 Task: Set and save  "Set and save  QP" for "H.264/MPEG-4 Part 10/AVC encoder (x264 10-bit)" to 23.
Action: Mouse moved to (95, 10)
Screenshot: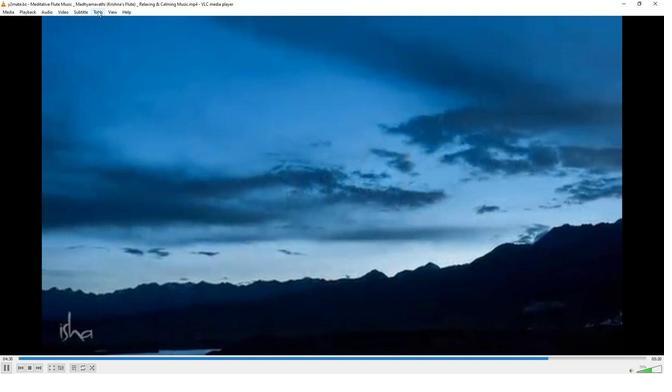 
Action: Mouse pressed left at (95, 10)
Screenshot: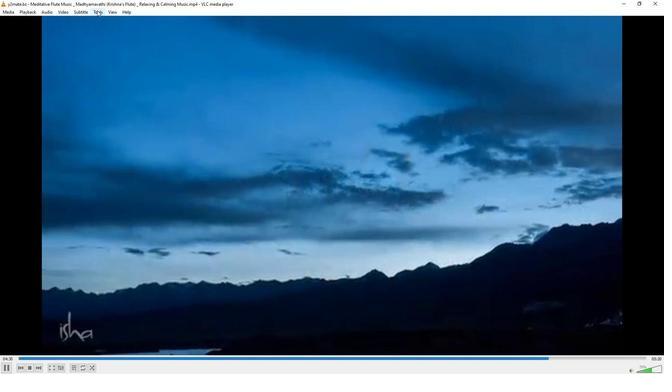 
Action: Mouse moved to (103, 92)
Screenshot: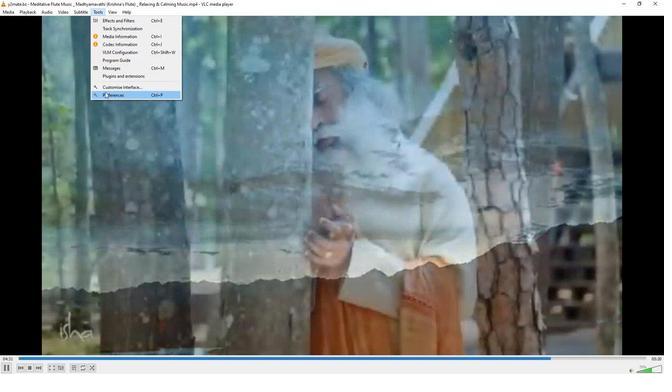 
Action: Mouse pressed left at (103, 92)
Screenshot: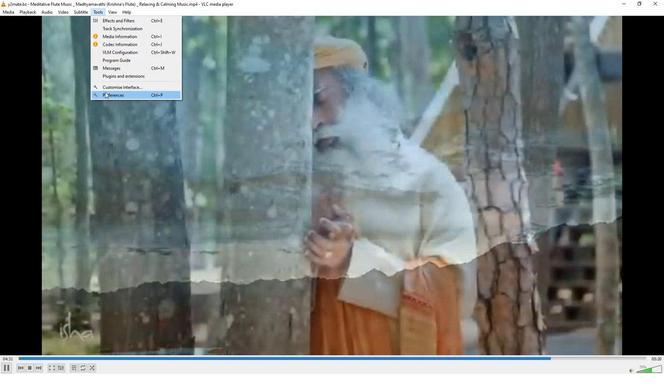 
Action: Mouse moved to (222, 303)
Screenshot: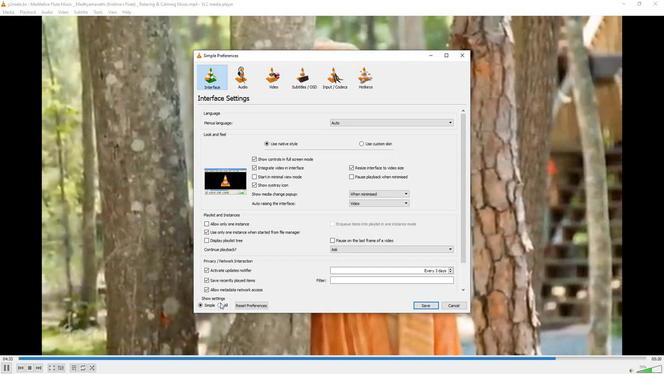 
Action: Mouse pressed left at (222, 303)
Screenshot: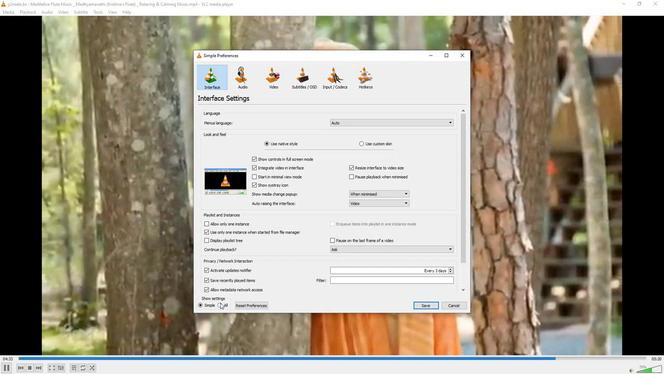 
Action: Mouse moved to (214, 235)
Screenshot: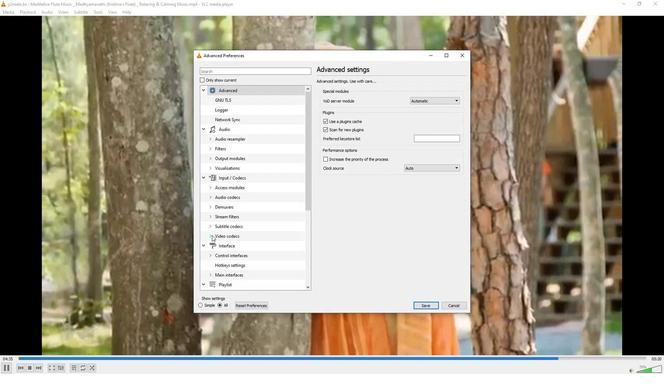 
Action: Mouse pressed left at (214, 235)
Screenshot: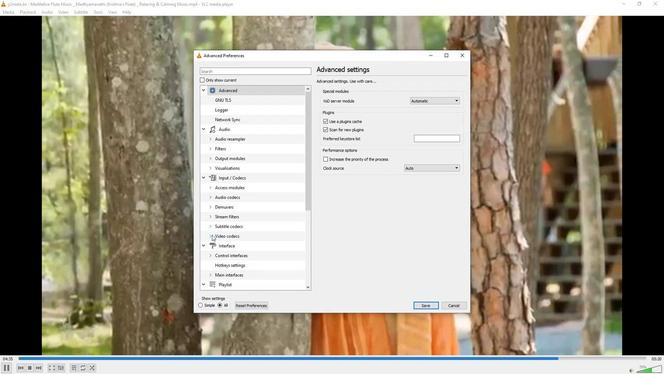 
Action: Mouse moved to (222, 237)
Screenshot: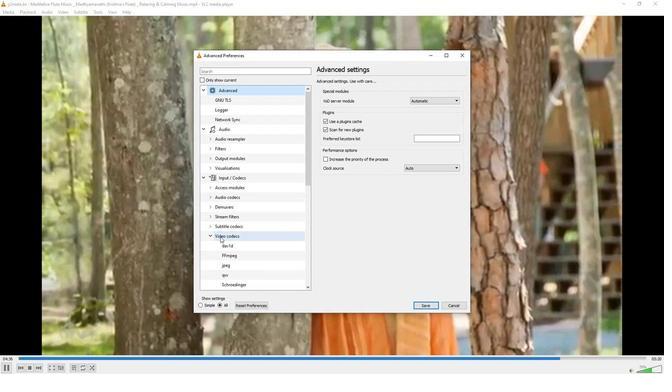 
Action: Mouse scrolled (222, 236) with delta (0, 0)
Screenshot: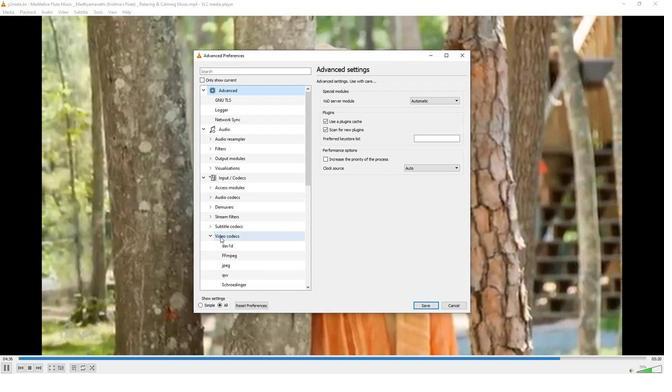 
Action: Mouse moved to (222, 237)
Screenshot: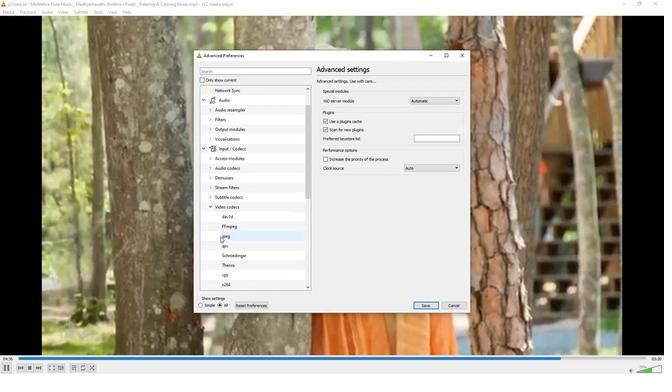 
Action: Mouse scrolled (222, 237) with delta (0, 0)
Screenshot: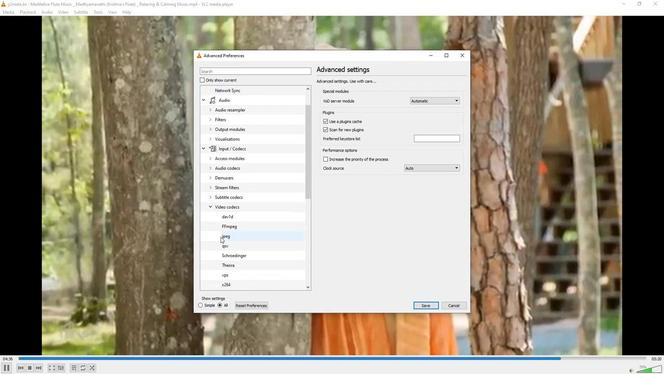 
Action: Mouse scrolled (222, 237) with delta (0, 0)
Screenshot: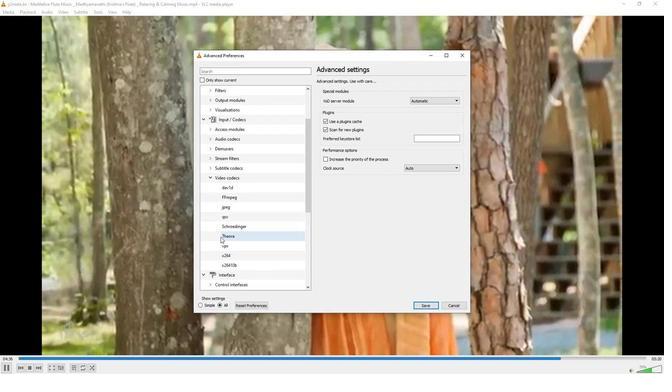 
Action: Mouse moved to (229, 235)
Screenshot: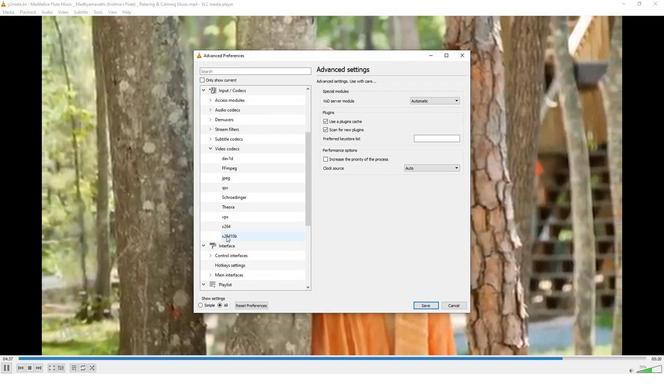 
Action: Mouse pressed left at (229, 235)
Screenshot: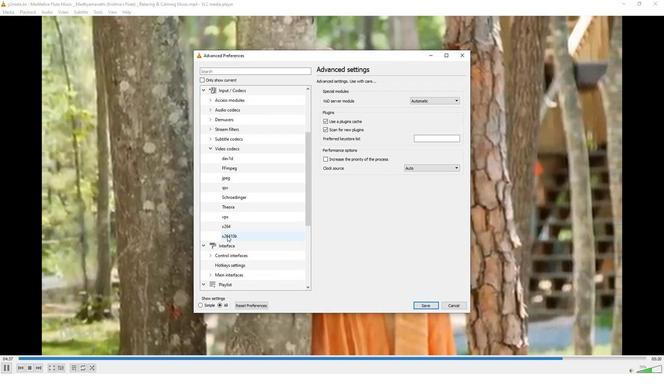 
Action: Mouse moved to (348, 251)
Screenshot: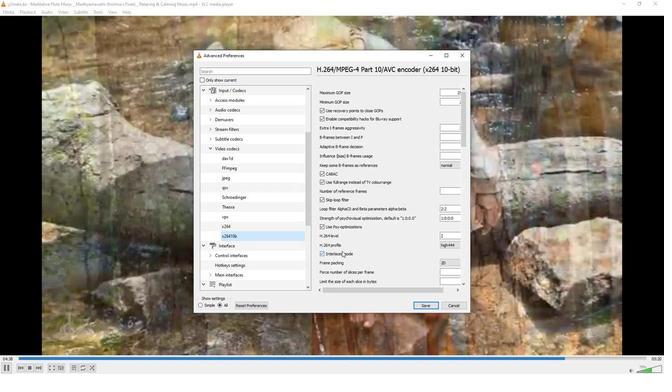 
Action: Mouse scrolled (348, 250) with delta (0, 0)
Screenshot: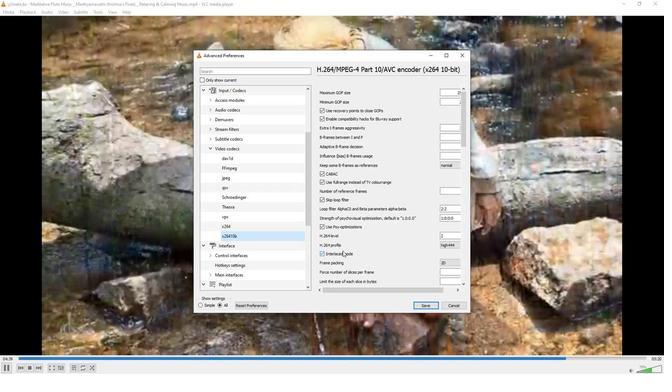 
Action: Mouse scrolled (348, 250) with delta (0, 0)
Screenshot: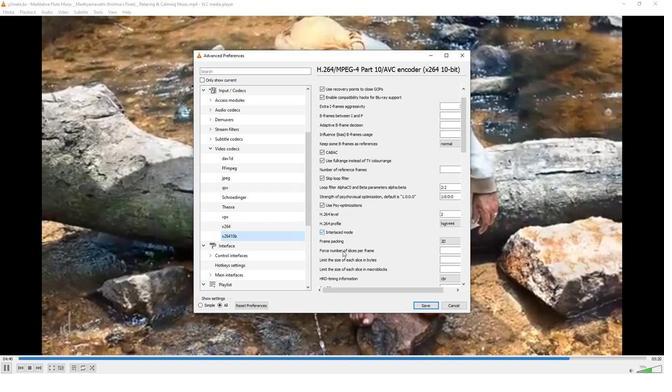 
Action: Mouse scrolled (348, 250) with delta (0, 0)
Screenshot: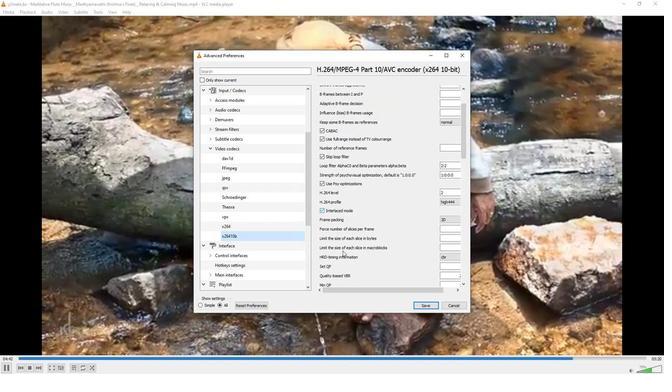 
Action: Mouse scrolled (348, 250) with delta (0, 0)
Screenshot: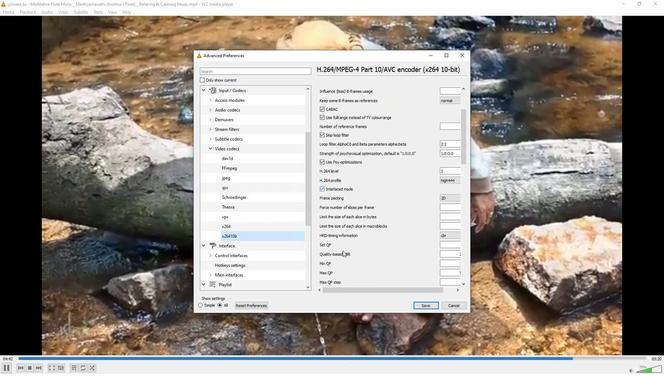 
Action: Mouse moved to (354, 286)
Screenshot: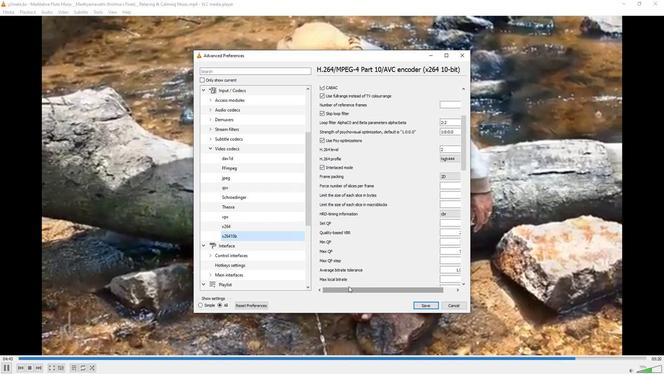 
Action: Mouse pressed left at (354, 286)
Screenshot: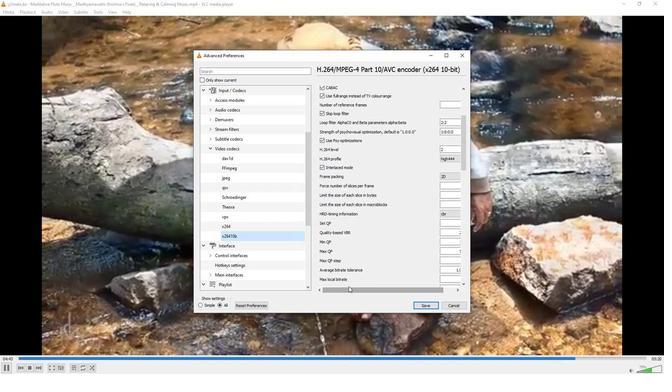 
Action: Mouse moved to (383, 289)
Screenshot: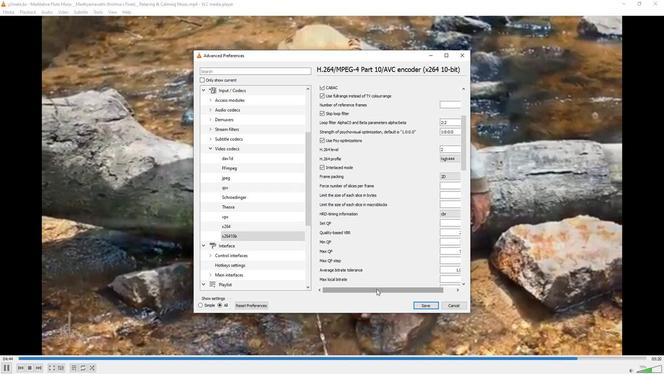 
Action: Mouse pressed left at (383, 289)
Screenshot: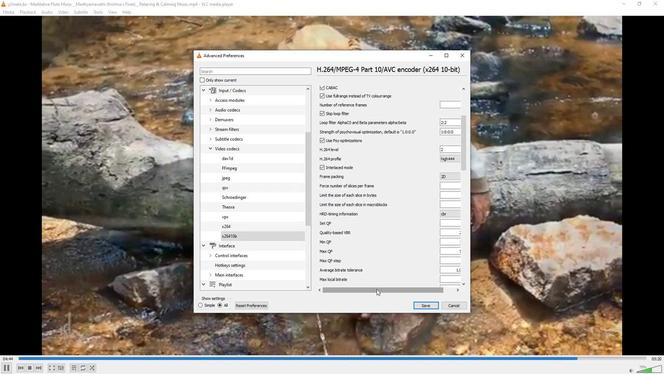 
Action: Mouse moved to (411, 286)
Screenshot: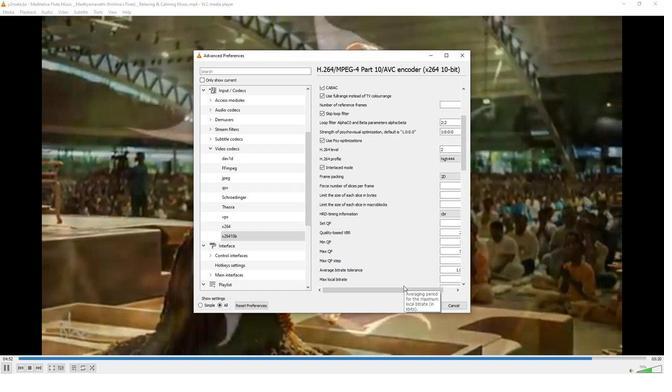 
Action: Mouse pressed left at (411, 286)
Screenshot: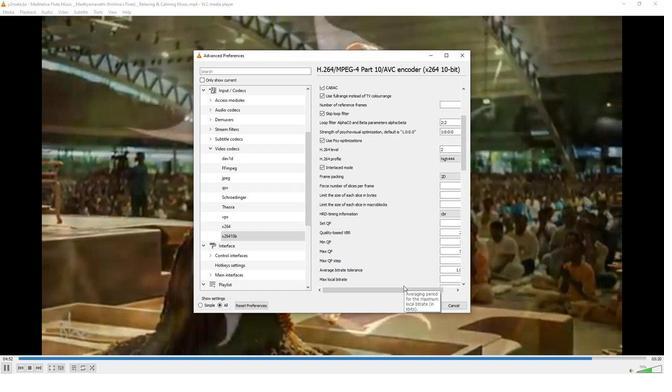 
Action: Mouse moved to (421, 289)
Screenshot: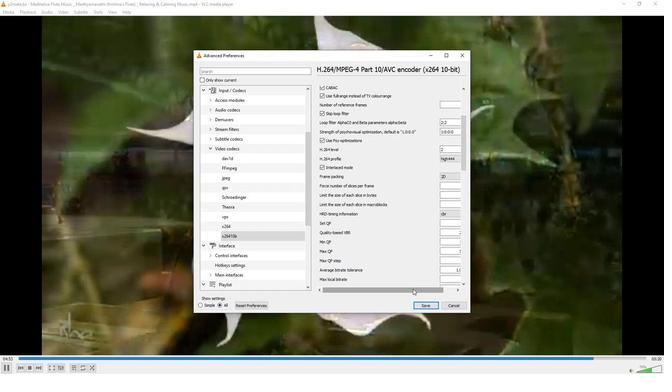 
Action: Mouse pressed left at (421, 289)
Screenshot: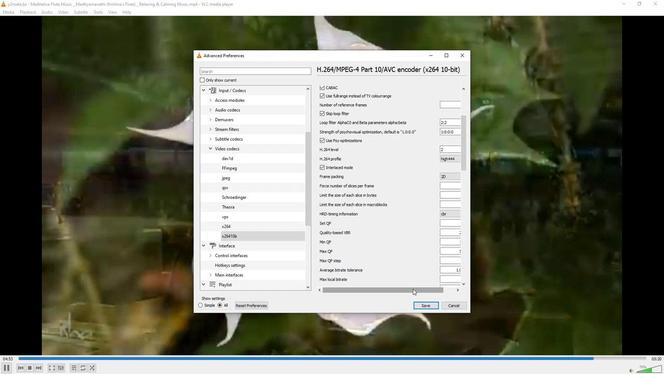 
Action: Mouse moved to (459, 223)
Screenshot: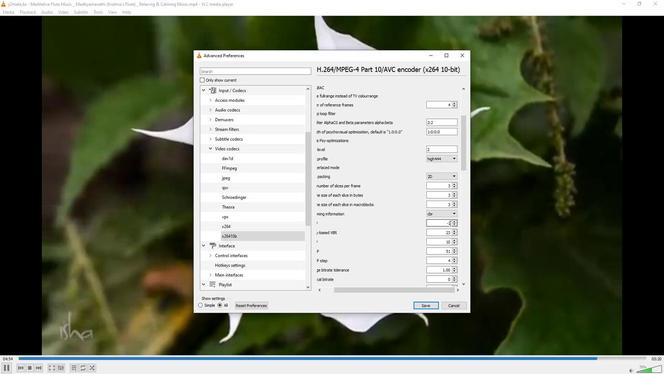 
Action: Mouse pressed left at (459, 223)
Screenshot: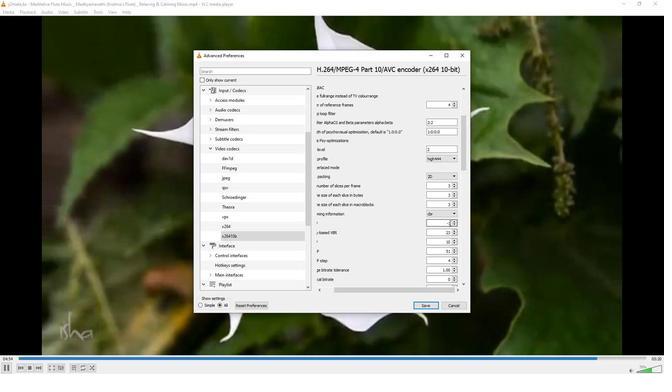 
Action: Mouse moved to (458, 225)
Screenshot: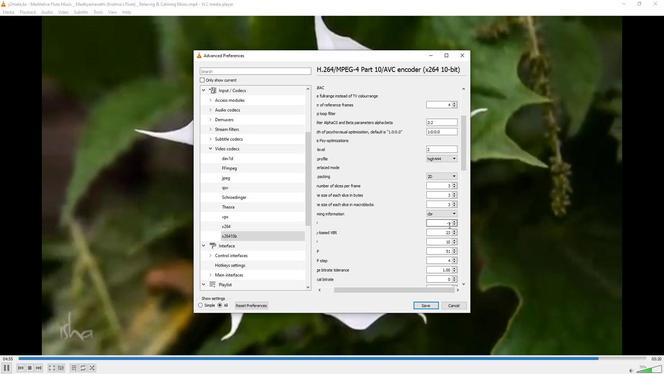
Action: Key pressed <Key.backspace><Key.backspace><Key.backspace>
Screenshot: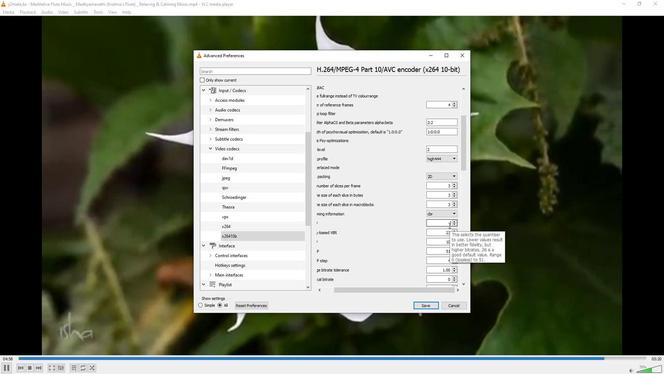 
Action: Mouse moved to (458, 226)
Screenshot: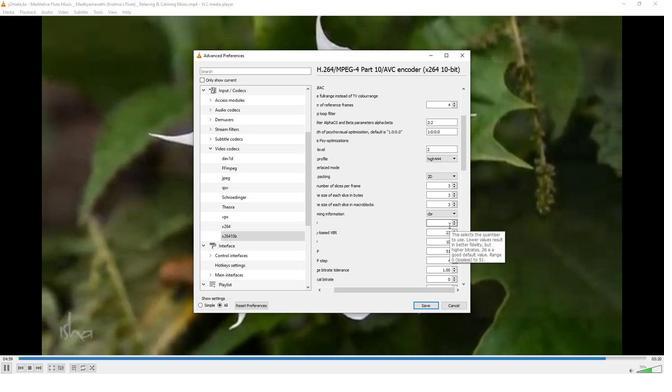 
Action: Key pressed 23
Screenshot: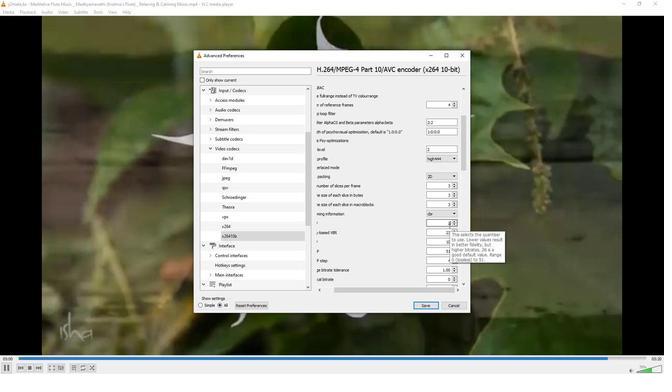 
Action: Mouse moved to (430, 304)
Screenshot: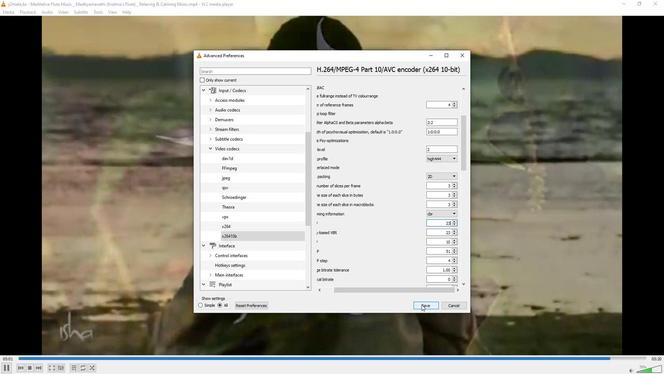 
Action: Mouse pressed left at (430, 304)
Screenshot: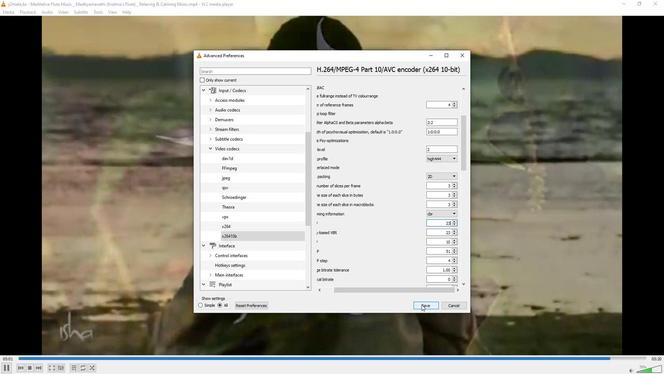 
Action: Mouse moved to (430, 304)
Screenshot: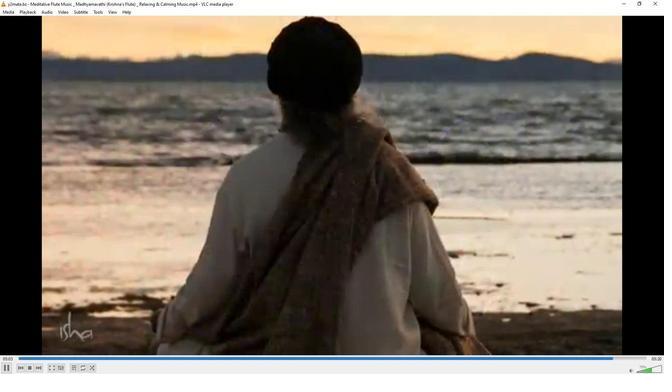 
